 Task: Create a rule from the Recommended list, Task Added to this Project -> add SubTasks in the project VentureTech with SubTasks Gather and Analyse Requirements , Design and Implement Solution , System Test and UAT , Release to Production / Go Live.
Action: Mouse moved to (79, 479)
Screenshot: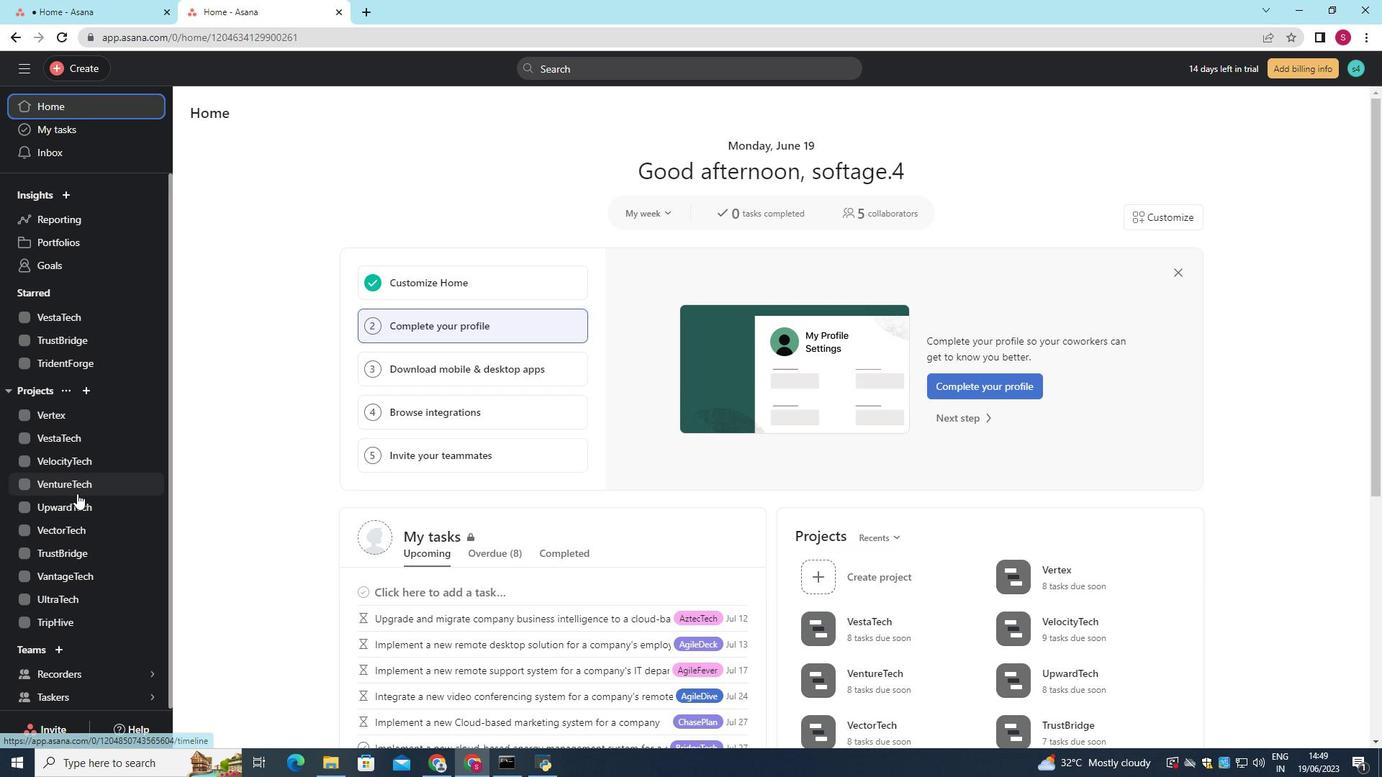 
Action: Mouse pressed left at (79, 479)
Screenshot: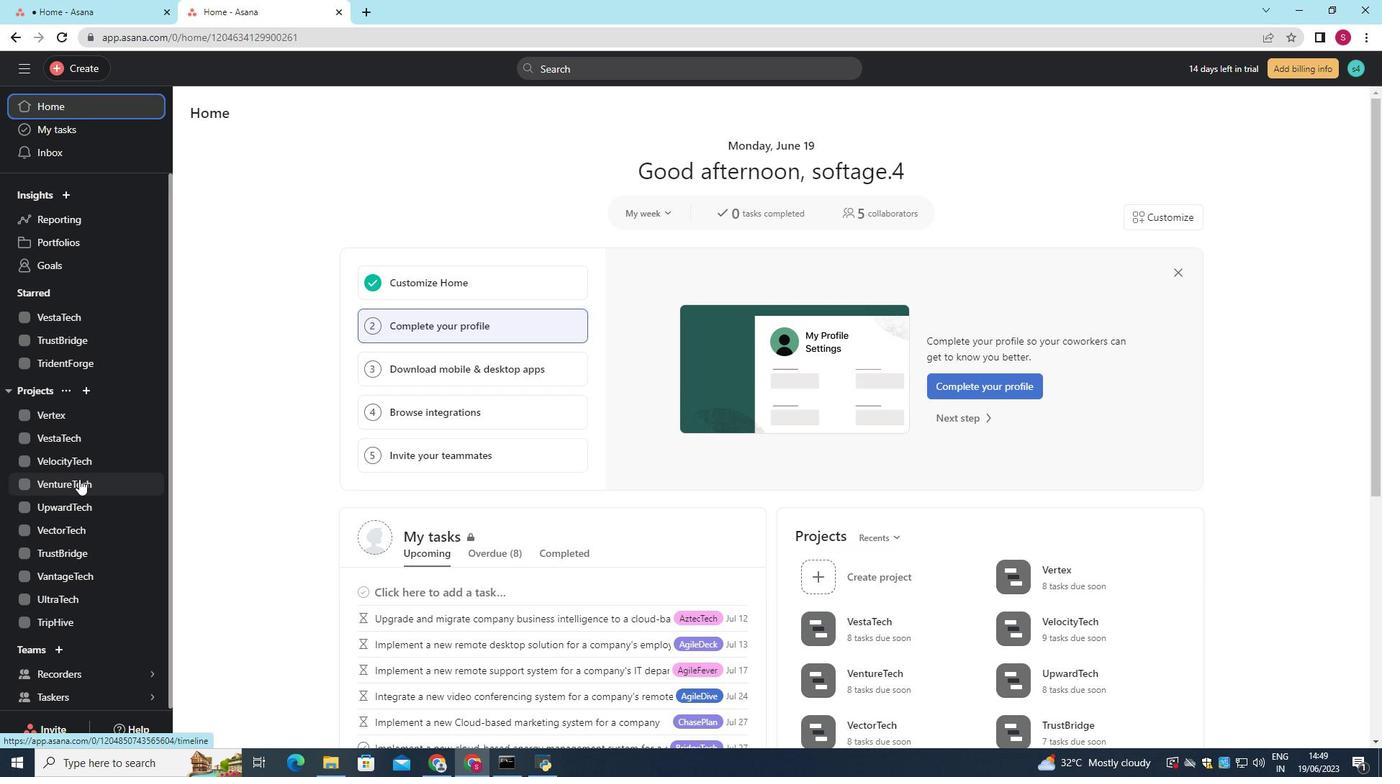 
Action: Mouse moved to (1345, 119)
Screenshot: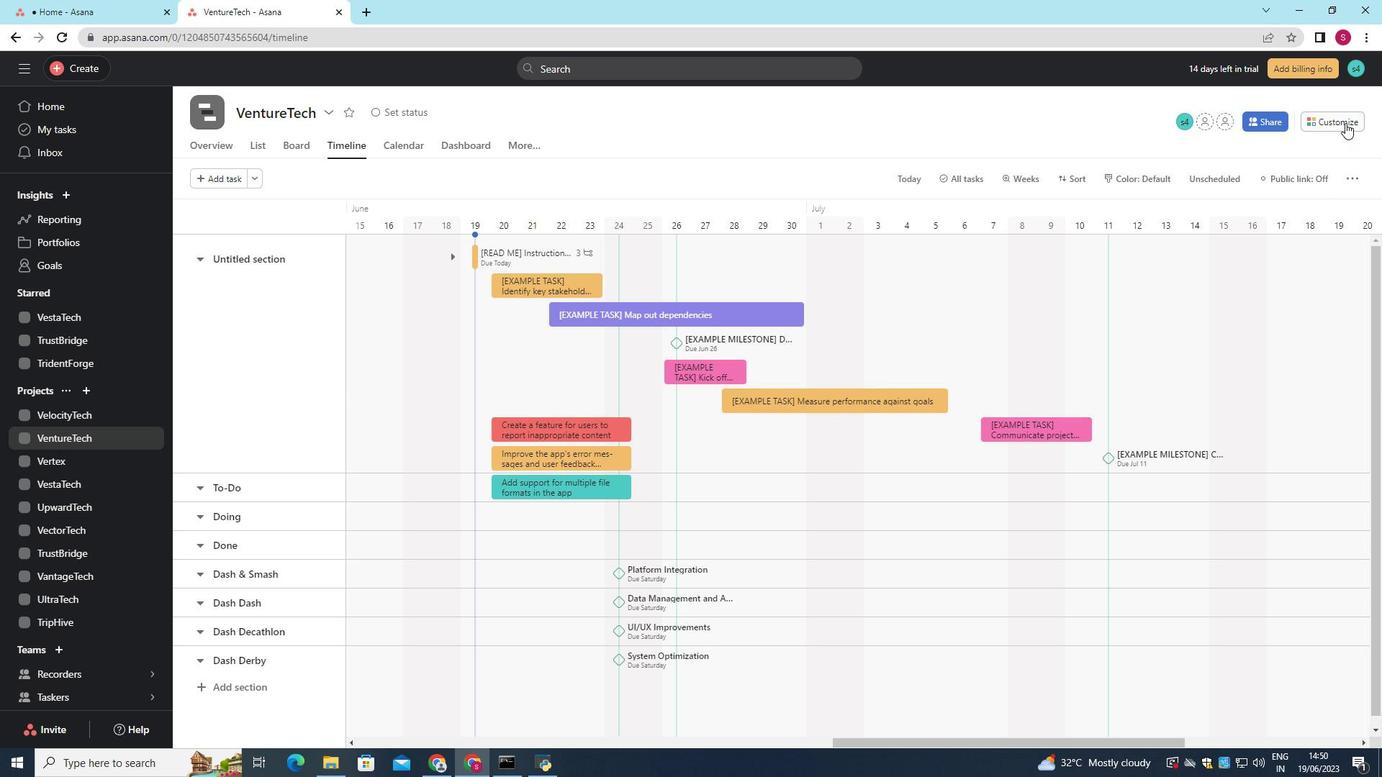 
Action: Mouse pressed left at (1345, 119)
Screenshot: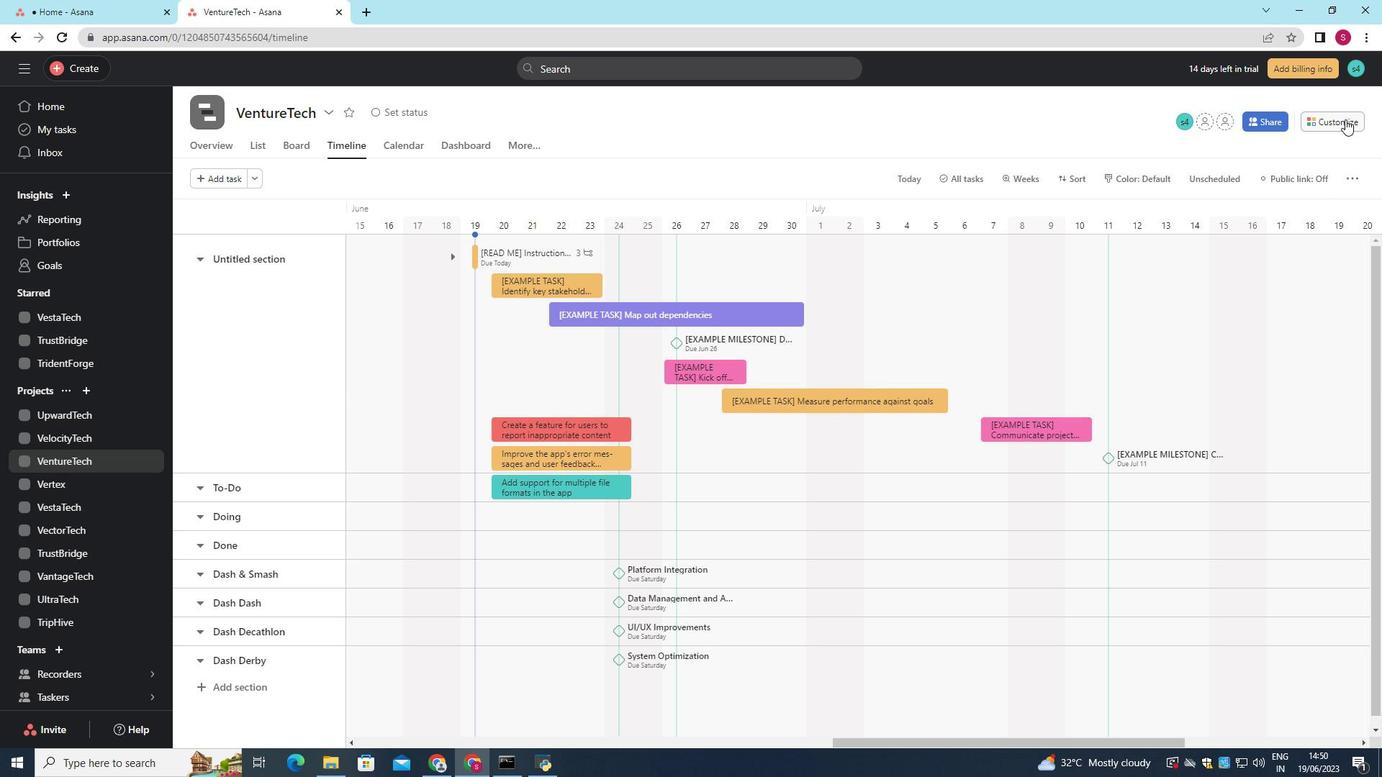 
Action: Mouse moved to (1071, 345)
Screenshot: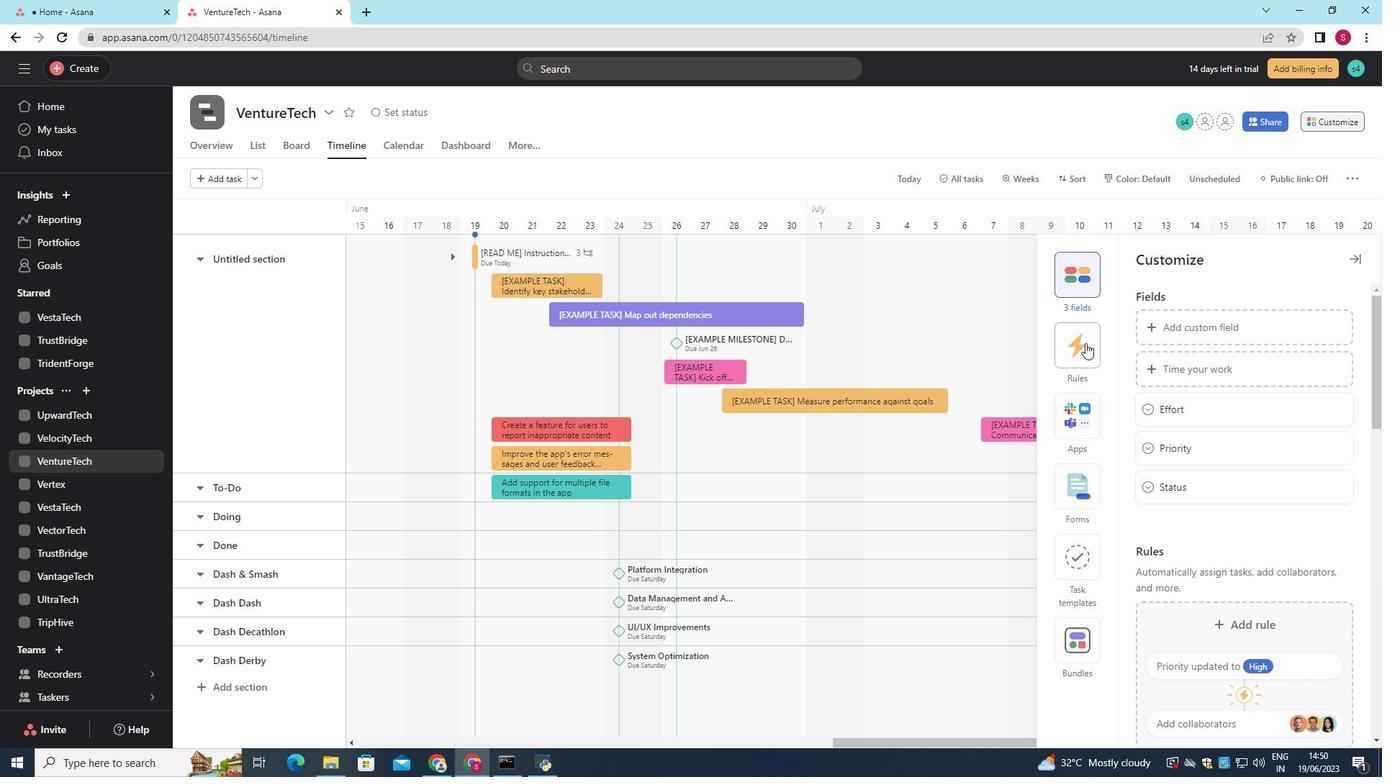 
Action: Mouse pressed left at (1071, 345)
Screenshot: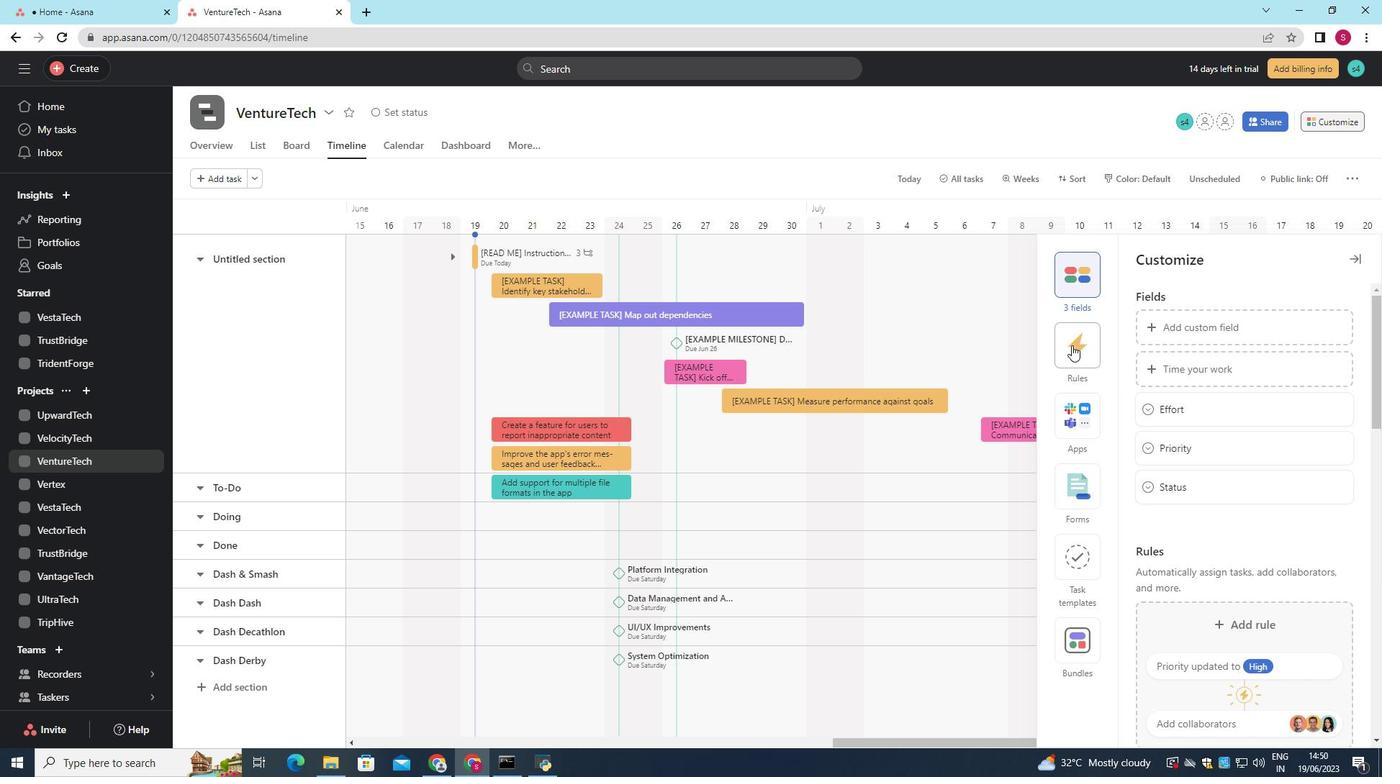 
Action: Mouse moved to (1207, 369)
Screenshot: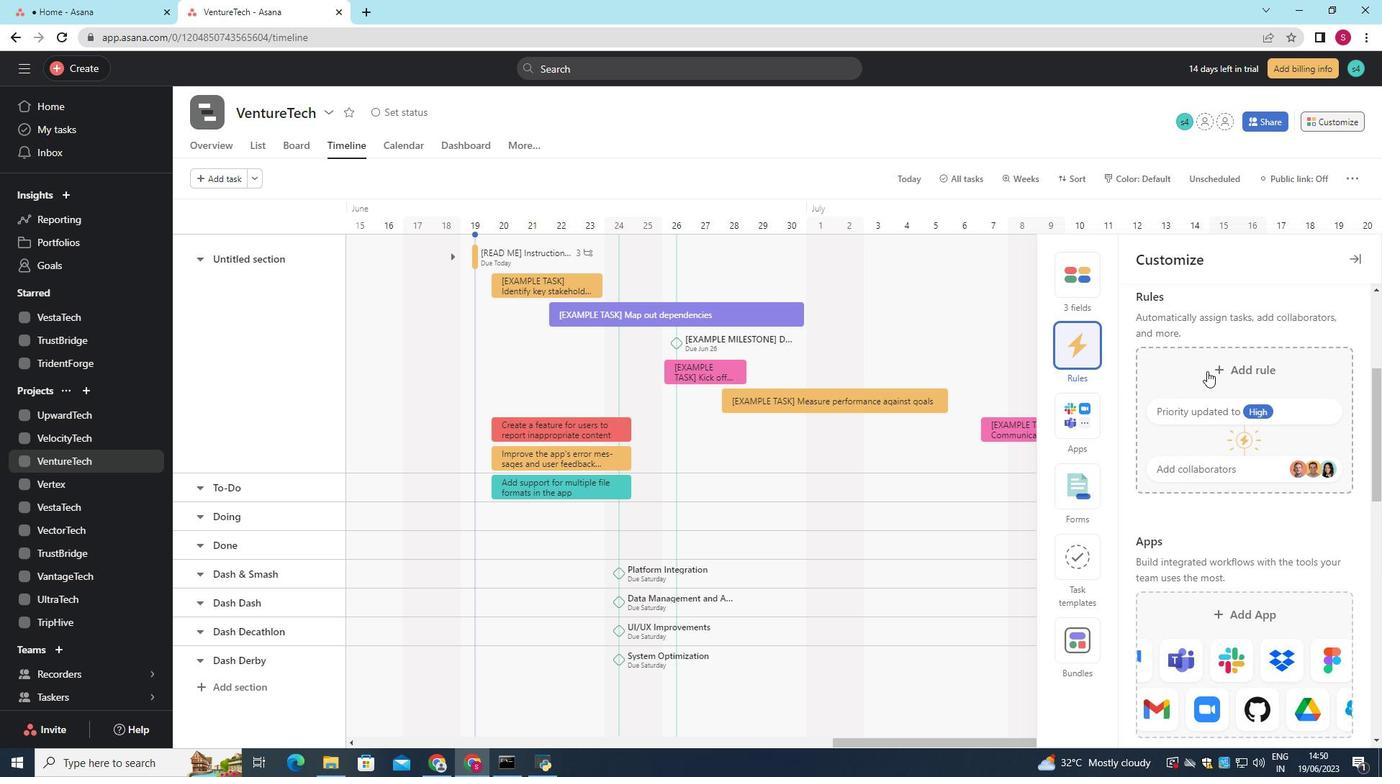 
Action: Mouse pressed left at (1207, 369)
Screenshot: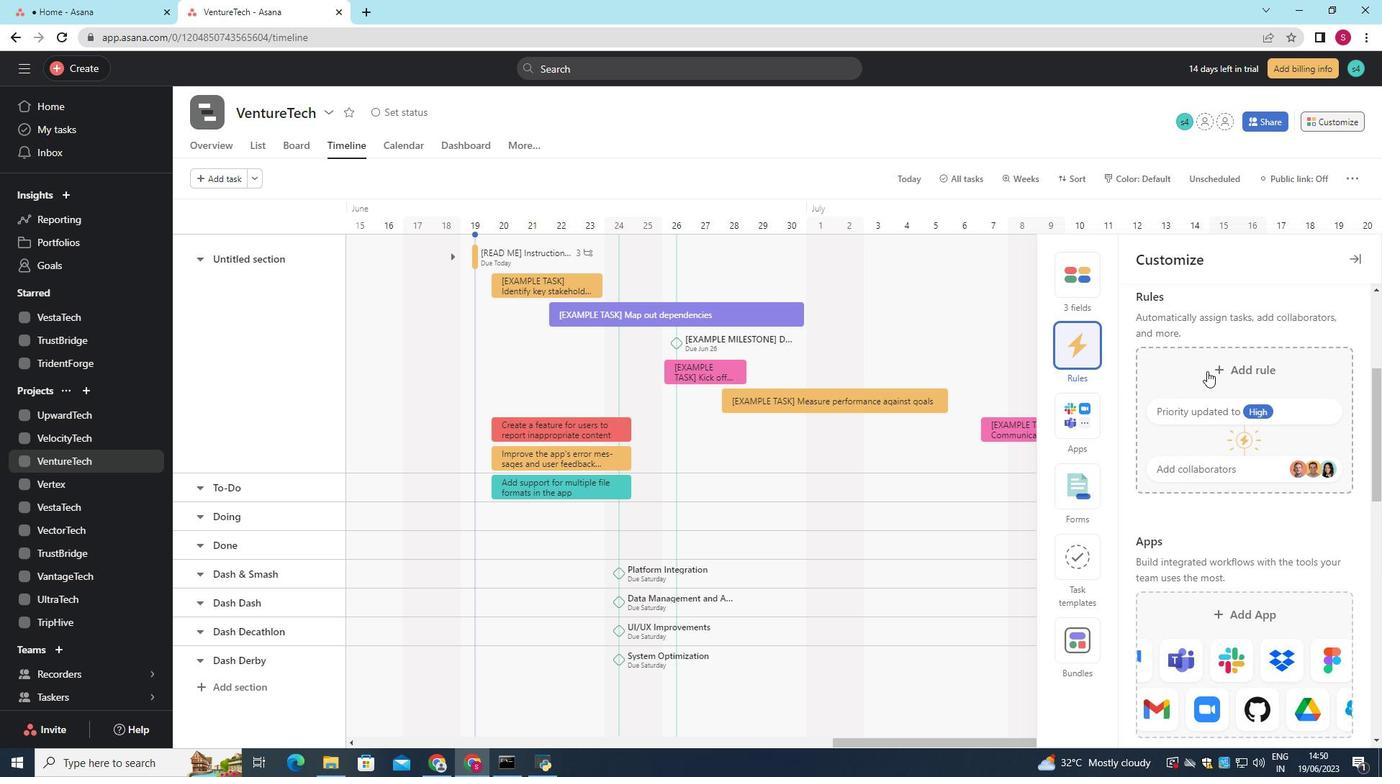 
Action: Mouse moved to (994, 238)
Screenshot: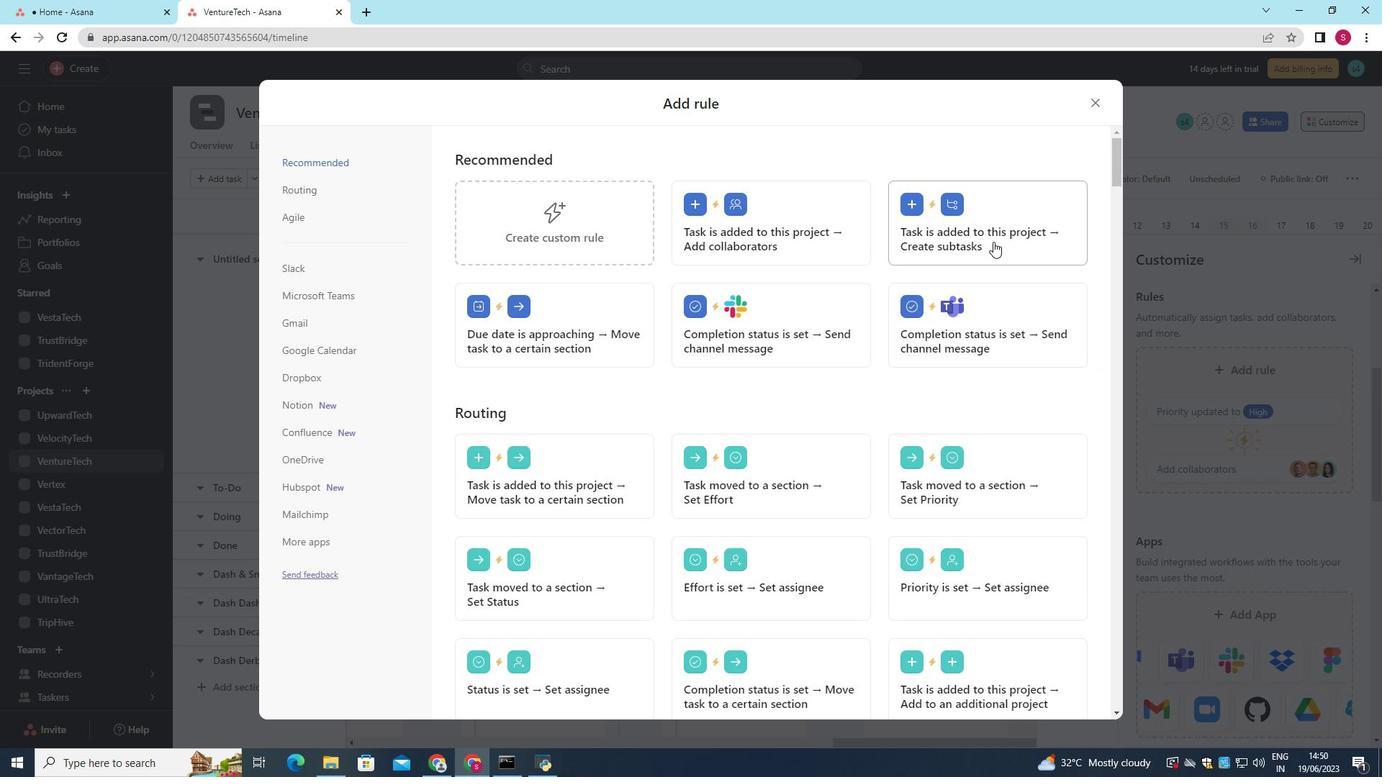 
Action: Mouse pressed left at (994, 238)
Screenshot: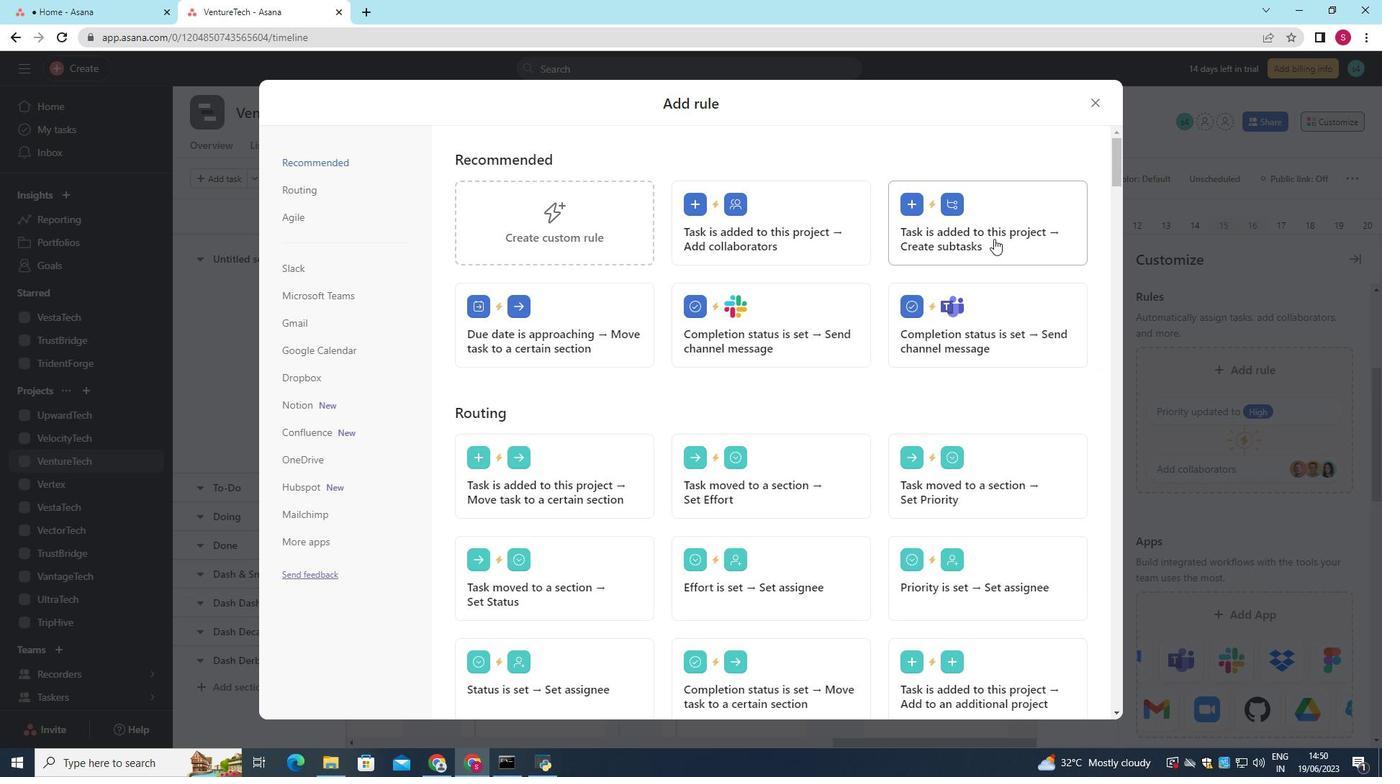 
Action: Mouse moved to (994, 238)
Screenshot: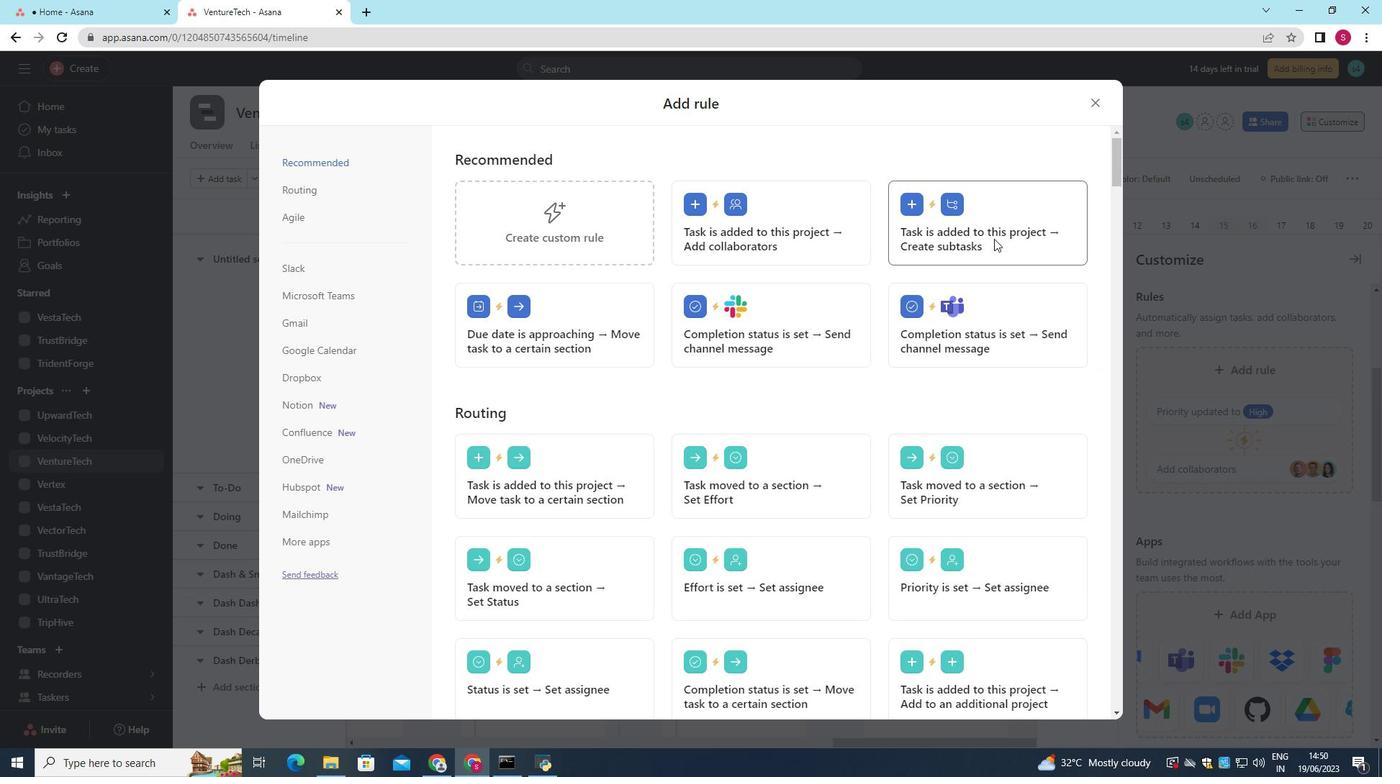 
Action: Key pressed <Key.shift>Gather<Key.space>and<Key.space><Key.shift>Analyse<Key.space><Key.shift>Requirements<Key.enter><Key.shift>Design<Key.space>and<Key.space><Key.shift>Implement<Key.space><Key.shift>Solution<Key.enter><Key.shift>System<Key.space><Key.shift>Test<Key.space>and<Key.space><Key.shift>UAT<Key.enter><Key.shift>Release<Key.space>to<Key.space><Key.shift>Production<Key.space>/<Key.space><Key.shift>Go<Key.space><Key.shift>Live<Key.enter>
Screenshot: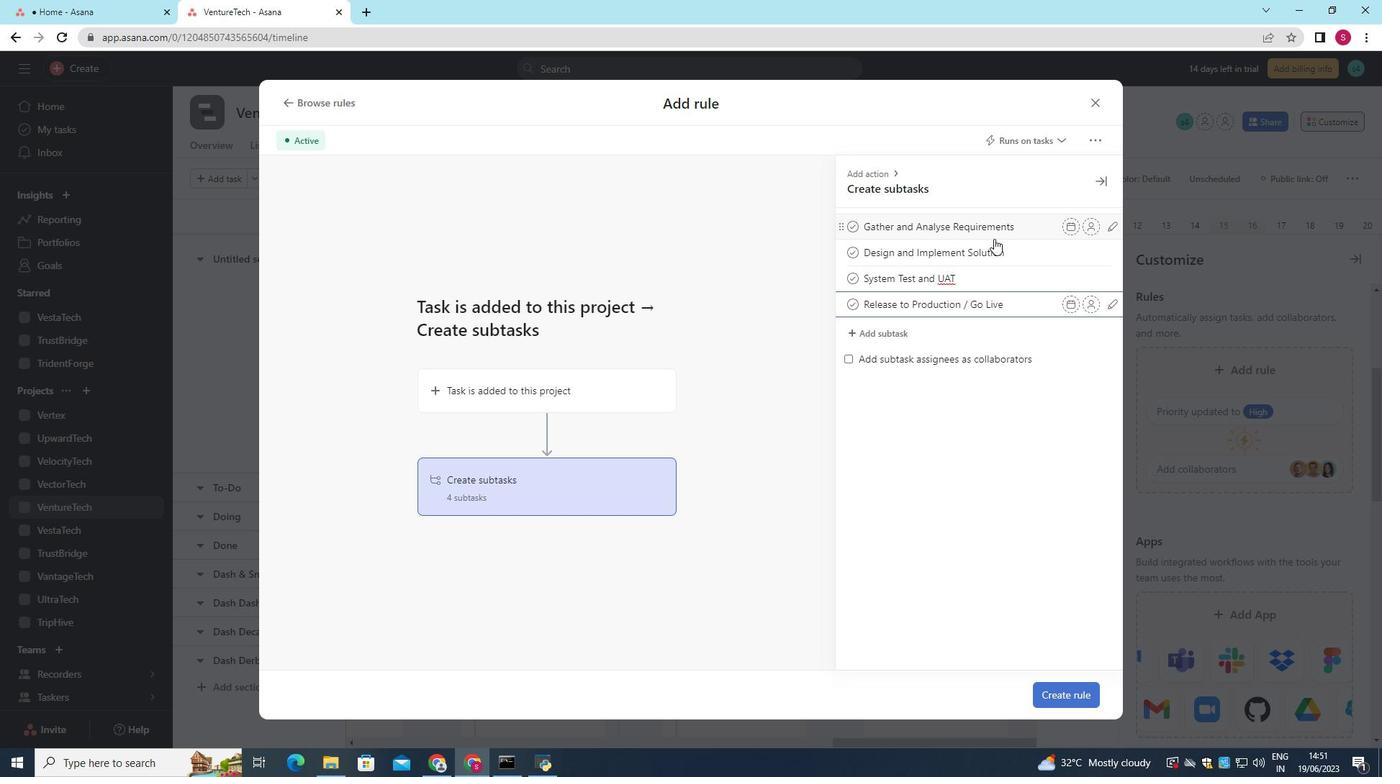 
Action: Mouse moved to (1068, 703)
Screenshot: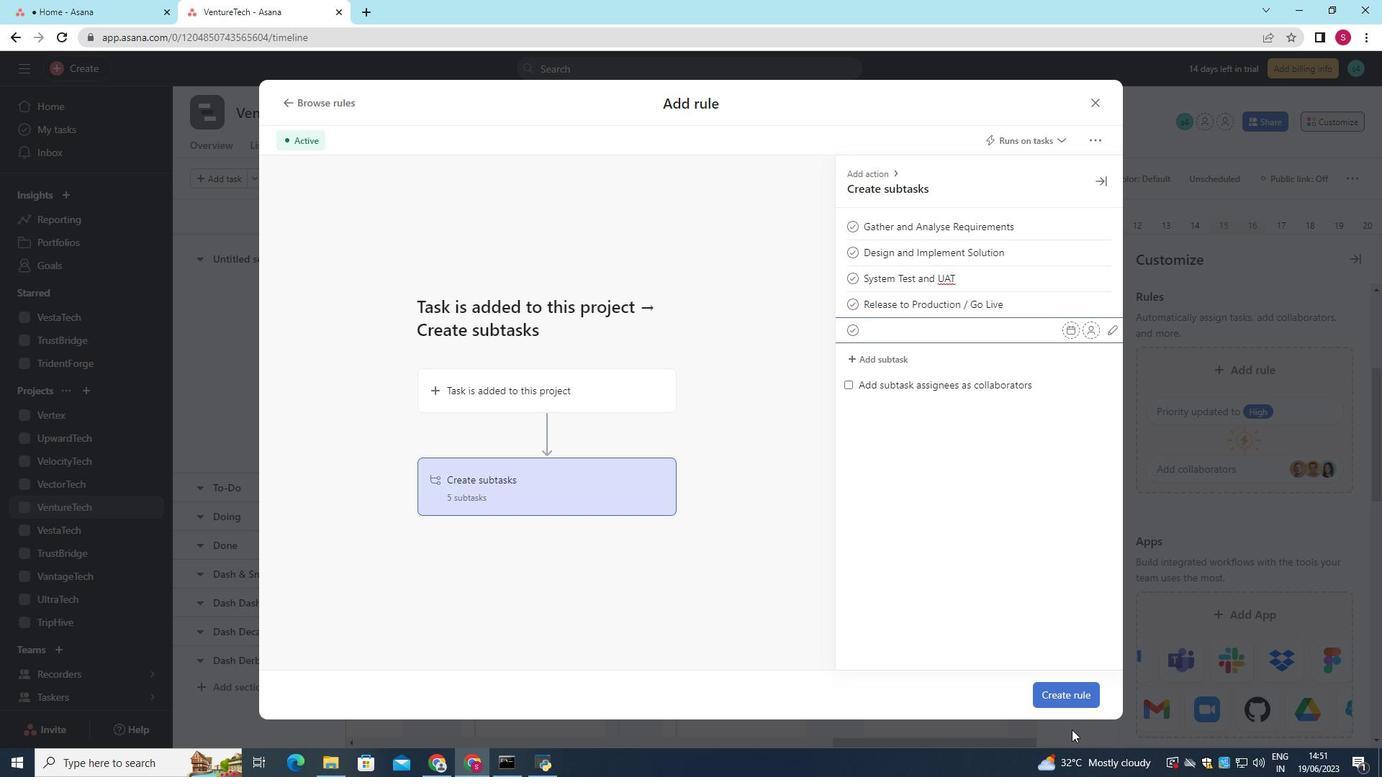 
Action: Mouse pressed left at (1068, 703)
Screenshot: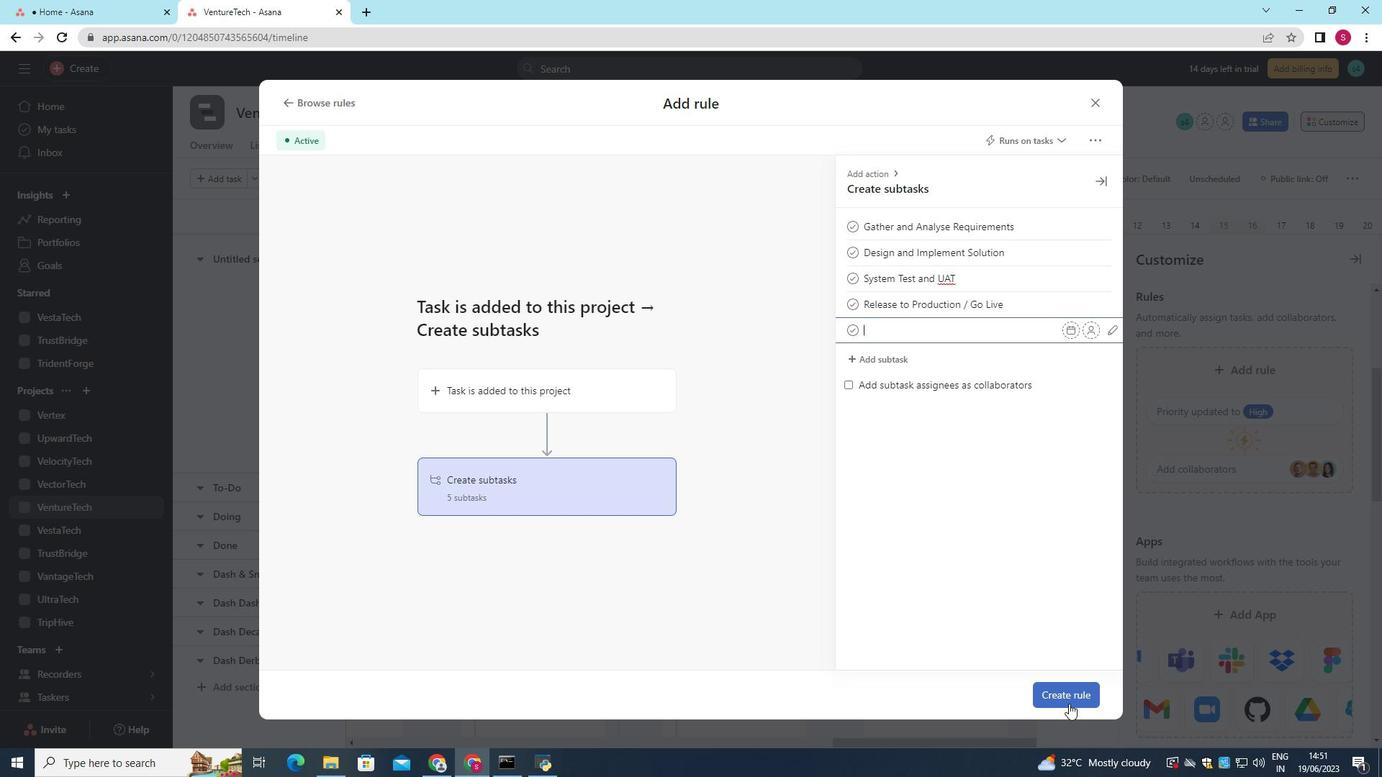 
